 Task: Select a due date automation when advanced on, the moment a card is due add fields without custom field "Resume" checked.
Action: Mouse moved to (1167, 93)
Screenshot: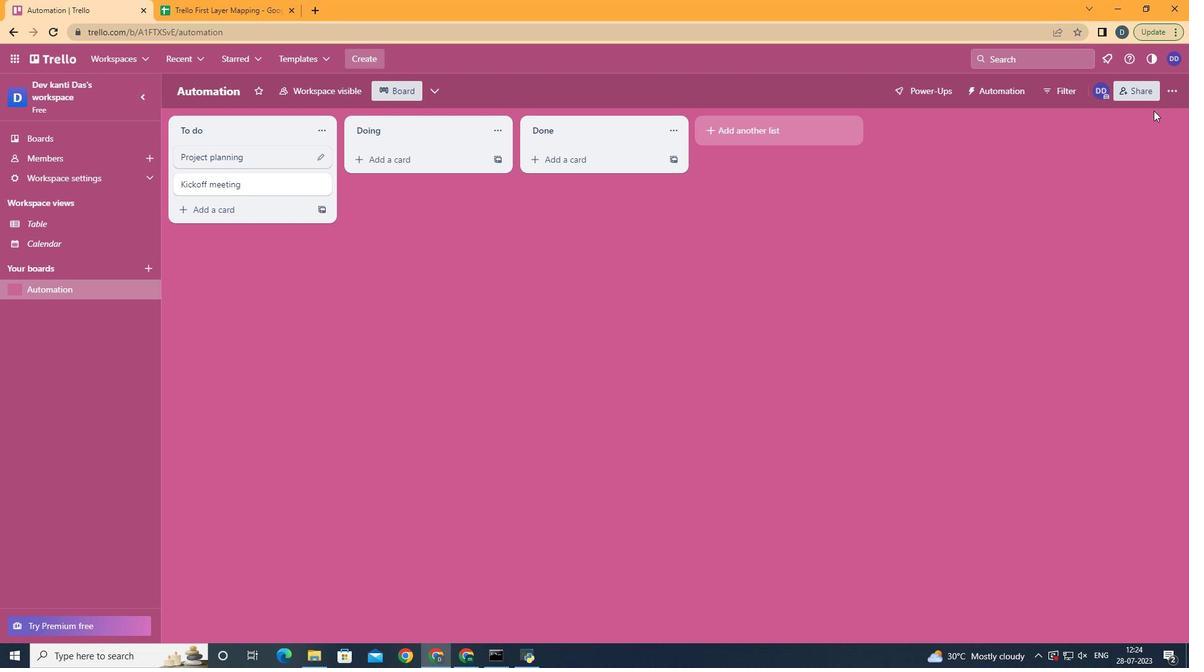 
Action: Mouse pressed left at (1167, 93)
Screenshot: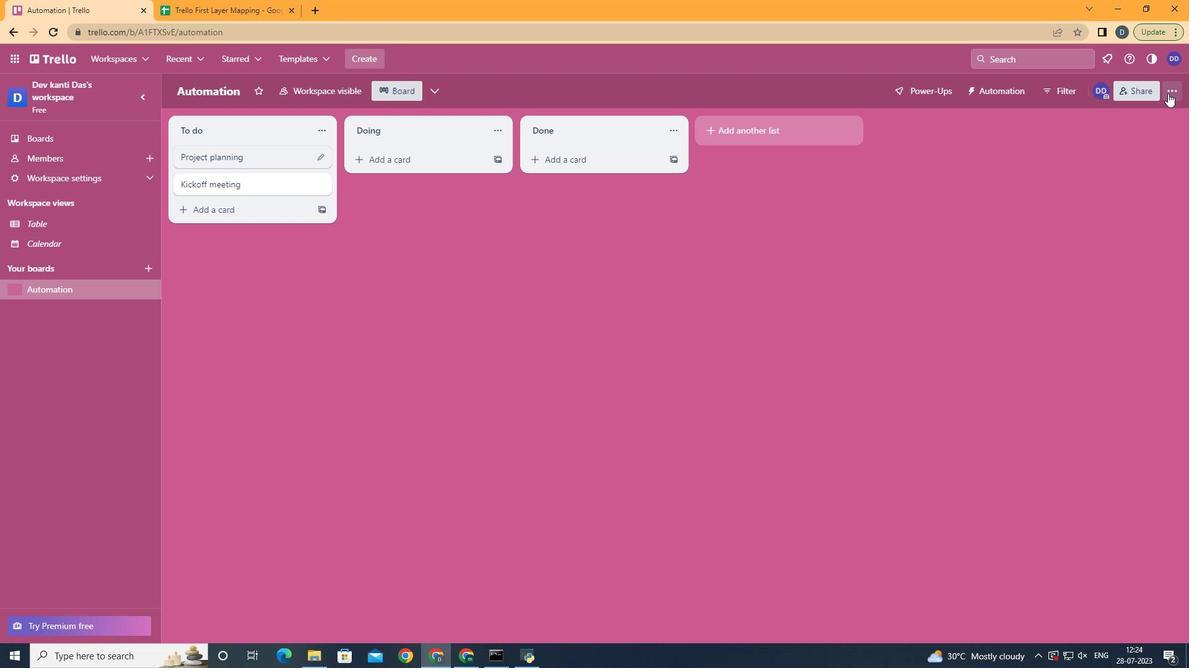 
Action: Mouse moved to (1096, 260)
Screenshot: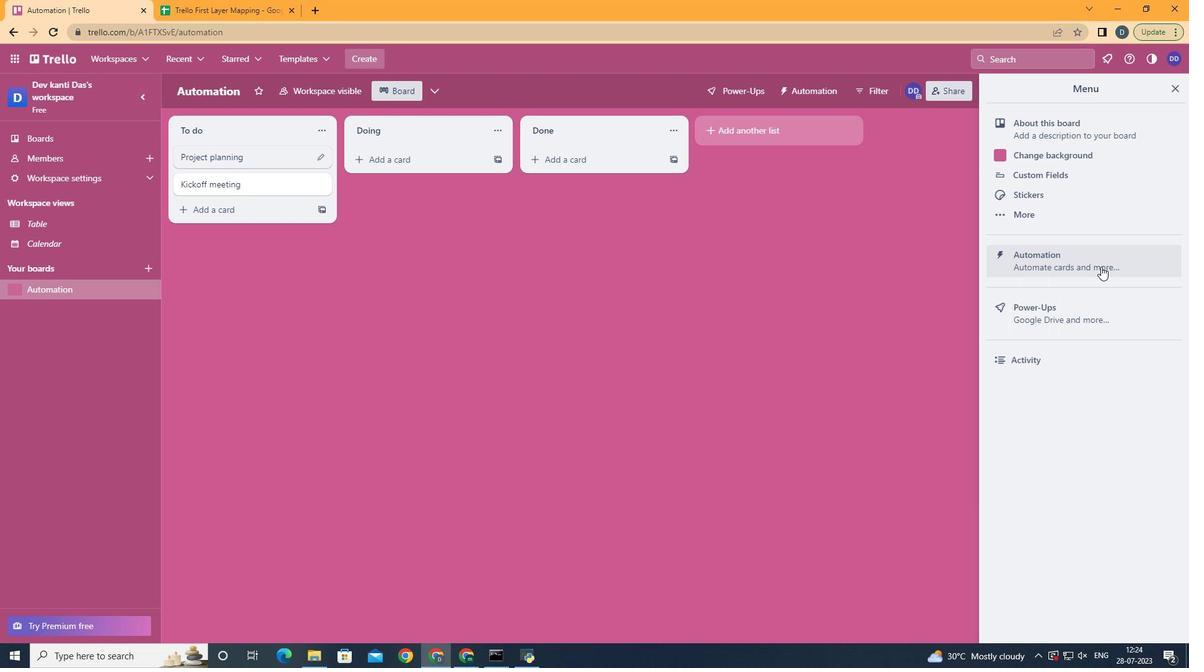
Action: Mouse pressed left at (1096, 260)
Screenshot: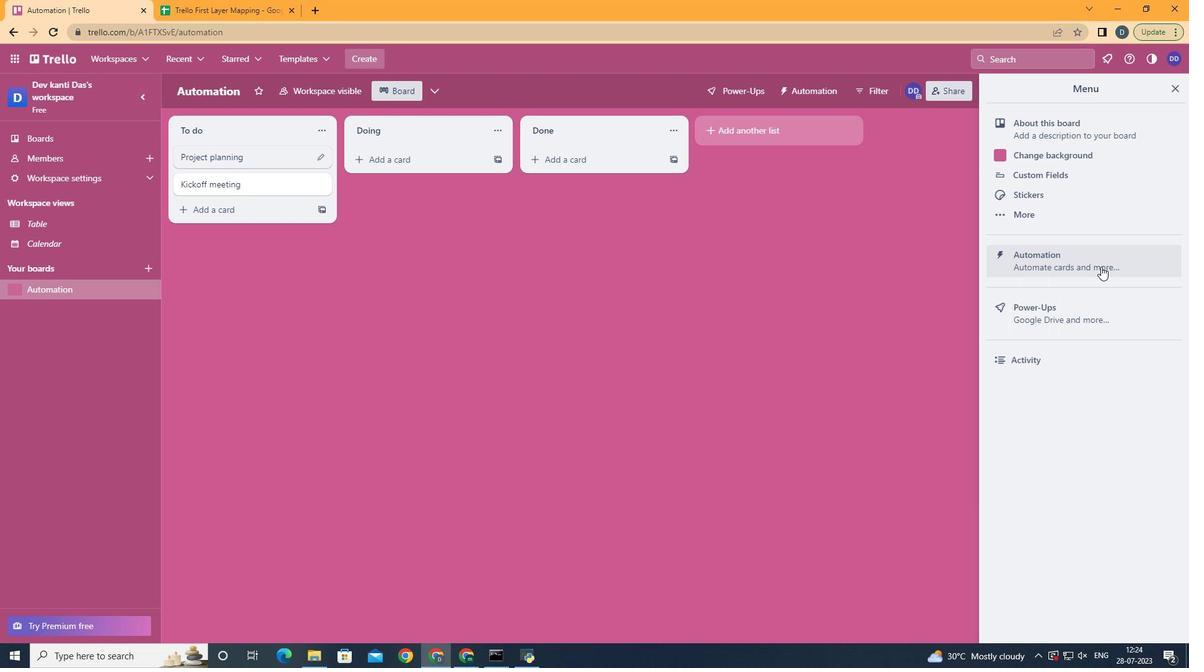 
Action: Mouse moved to (235, 244)
Screenshot: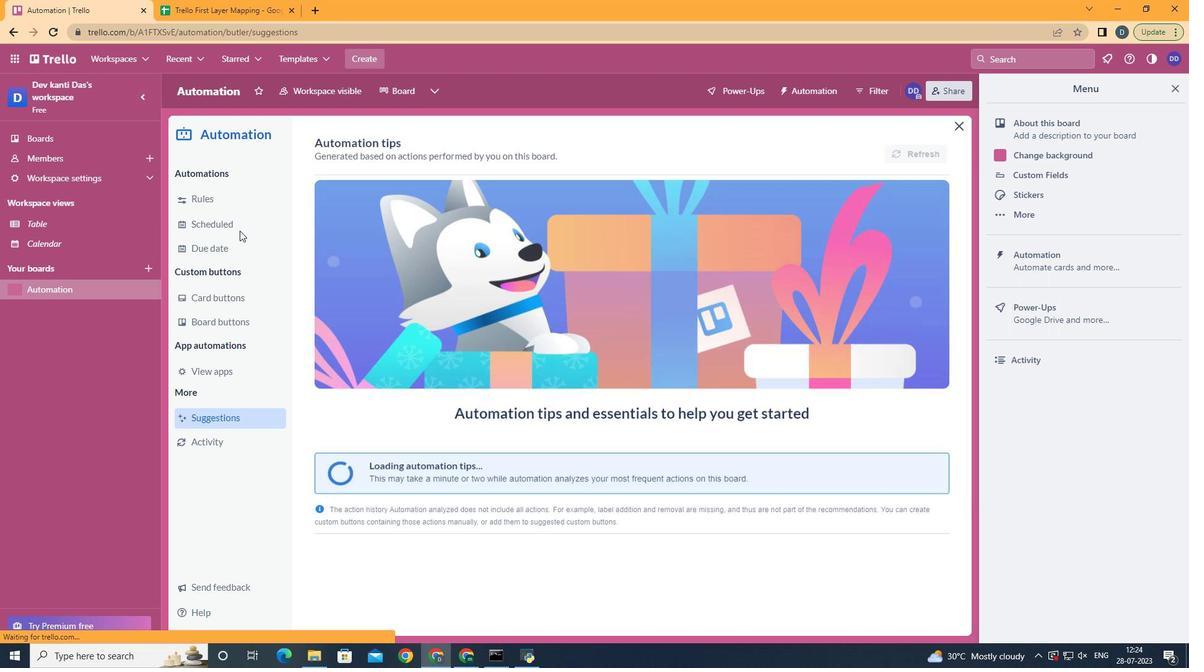 
Action: Mouse pressed left at (235, 244)
Screenshot: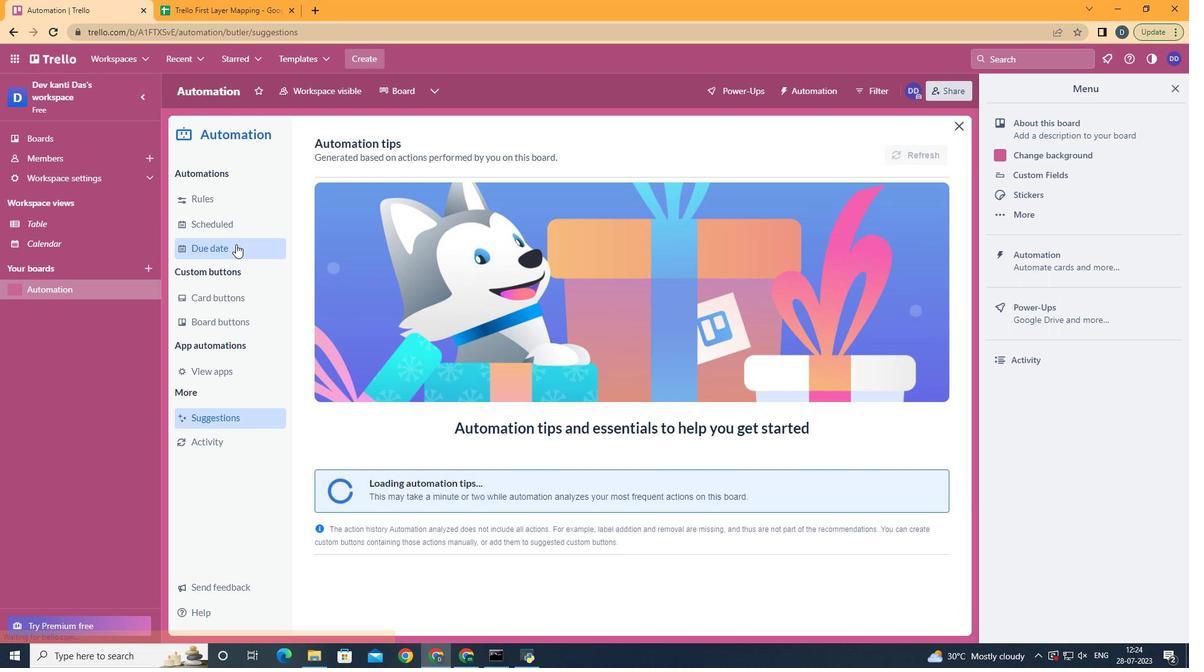 
Action: Mouse moved to (880, 152)
Screenshot: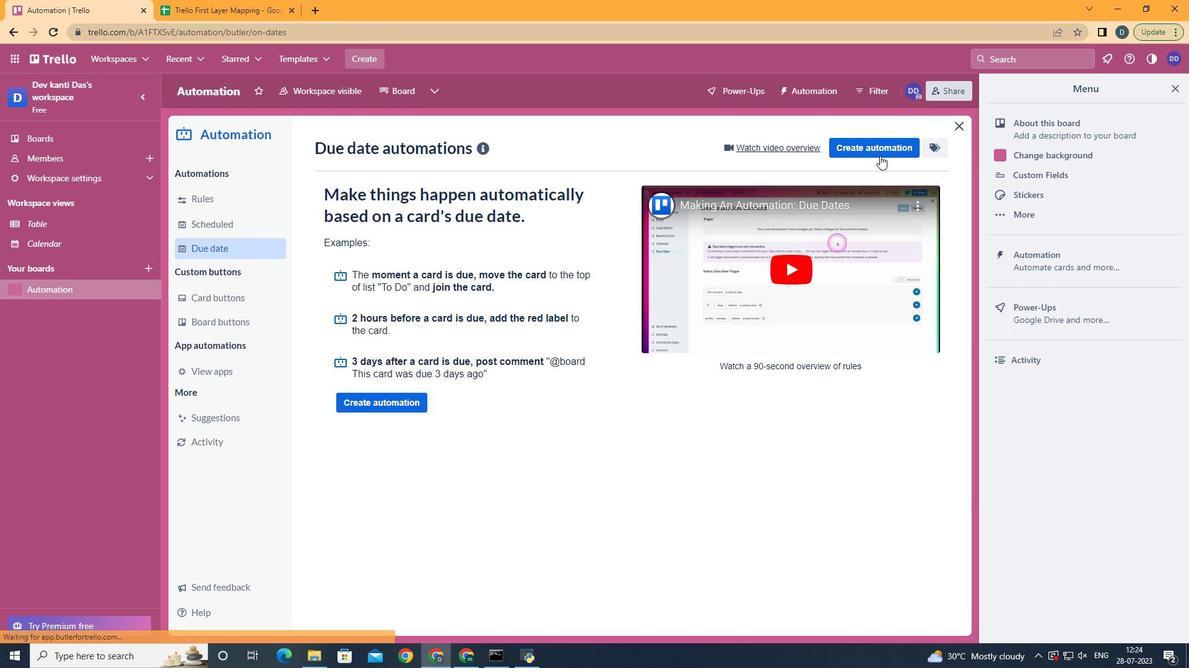 
Action: Mouse pressed left at (880, 152)
Screenshot: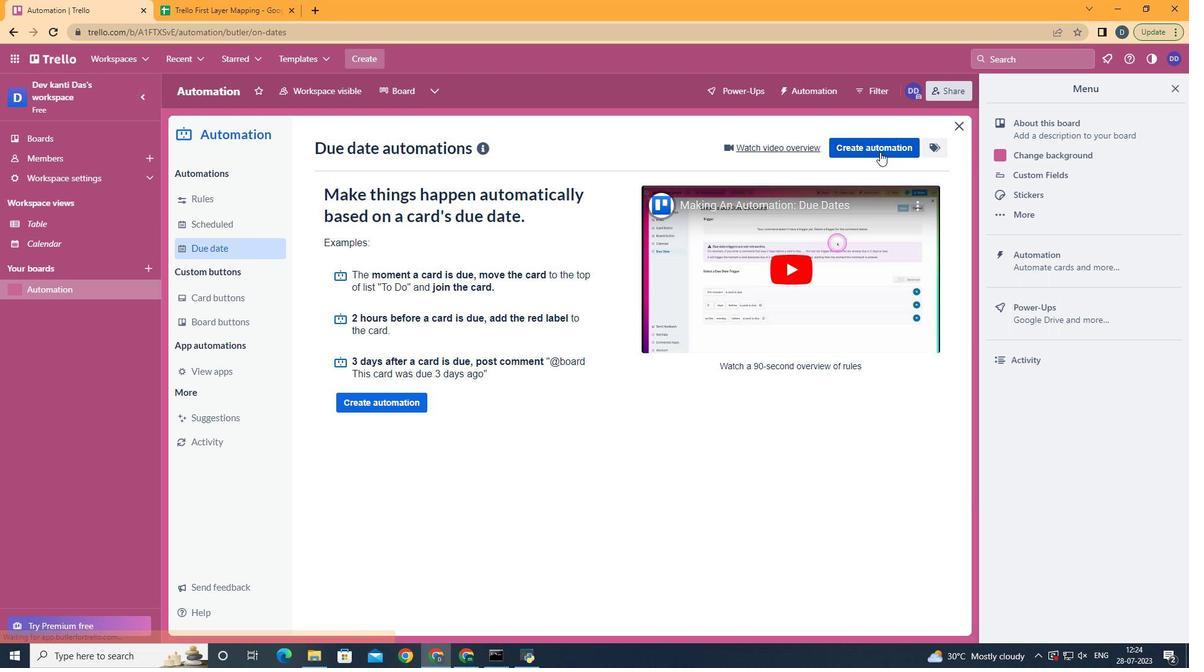 
Action: Mouse moved to (616, 266)
Screenshot: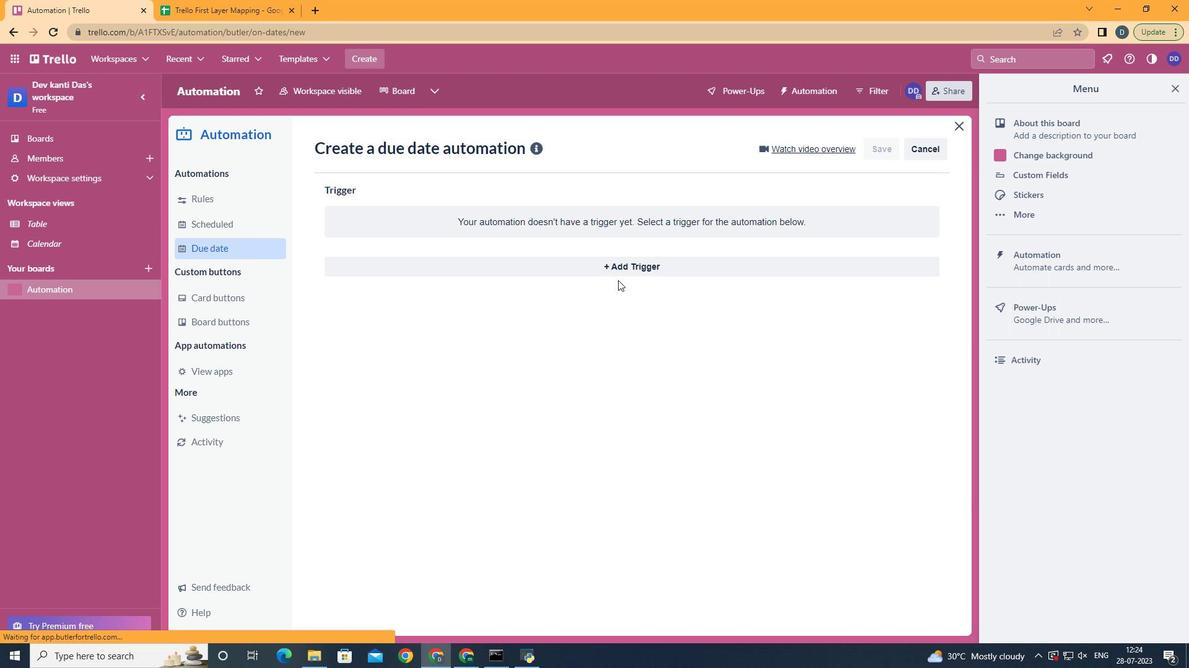 
Action: Mouse pressed left at (616, 266)
Screenshot: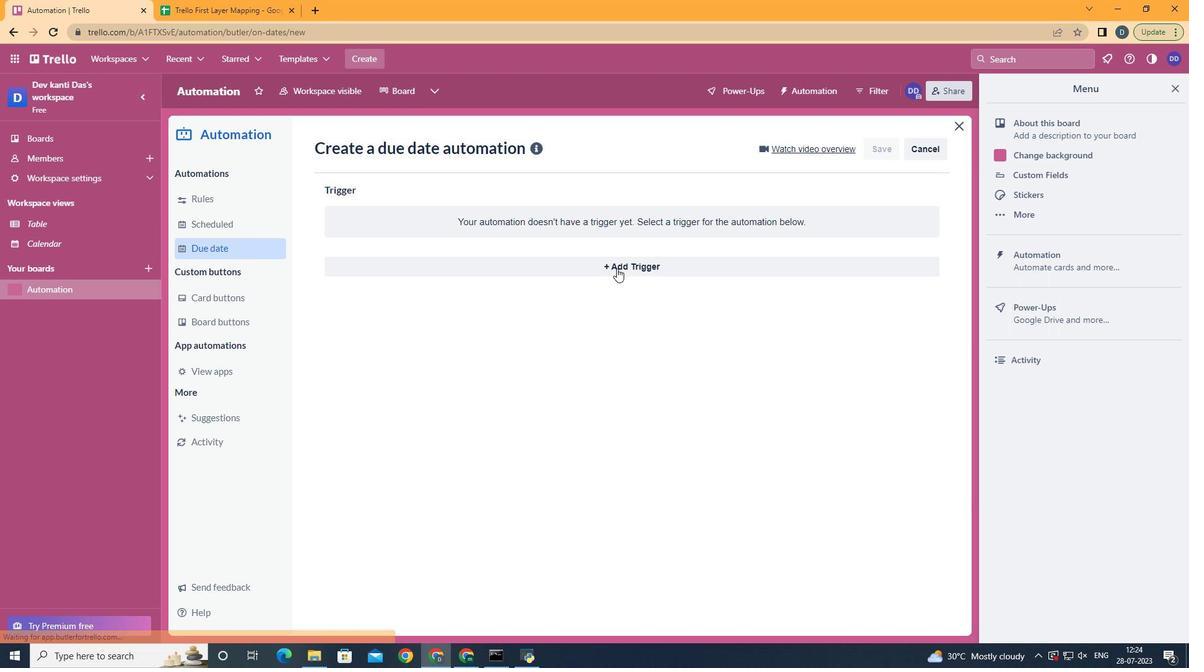 
Action: Mouse moved to (377, 435)
Screenshot: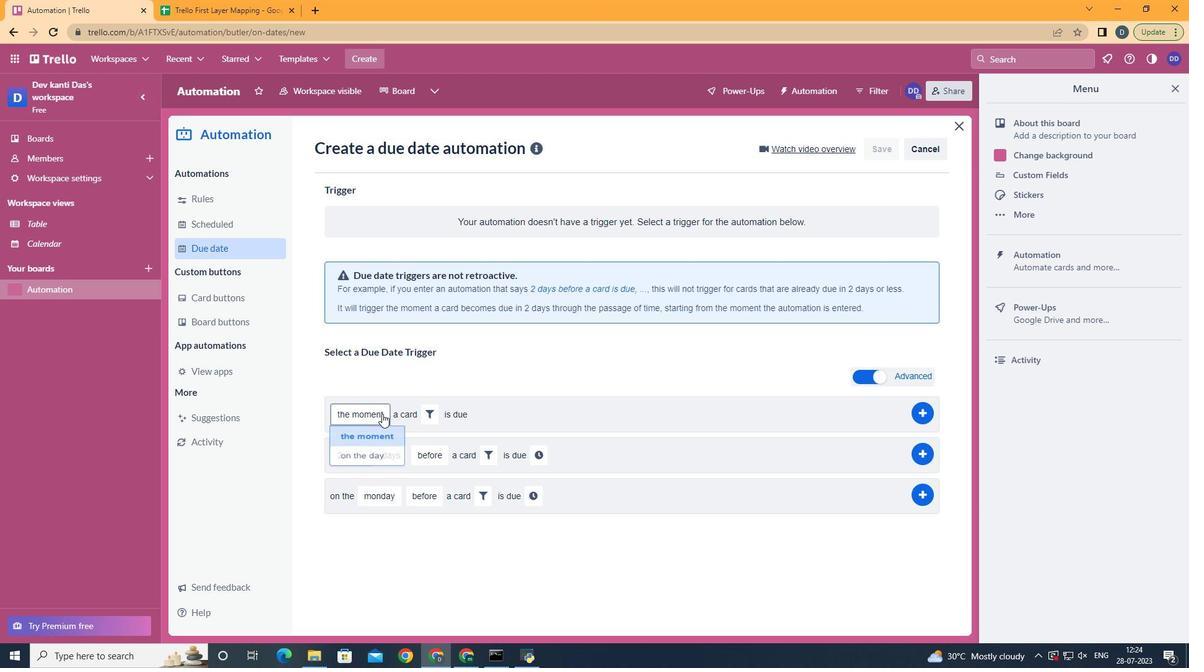 
Action: Mouse pressed left at (377, 435)
Screenshot: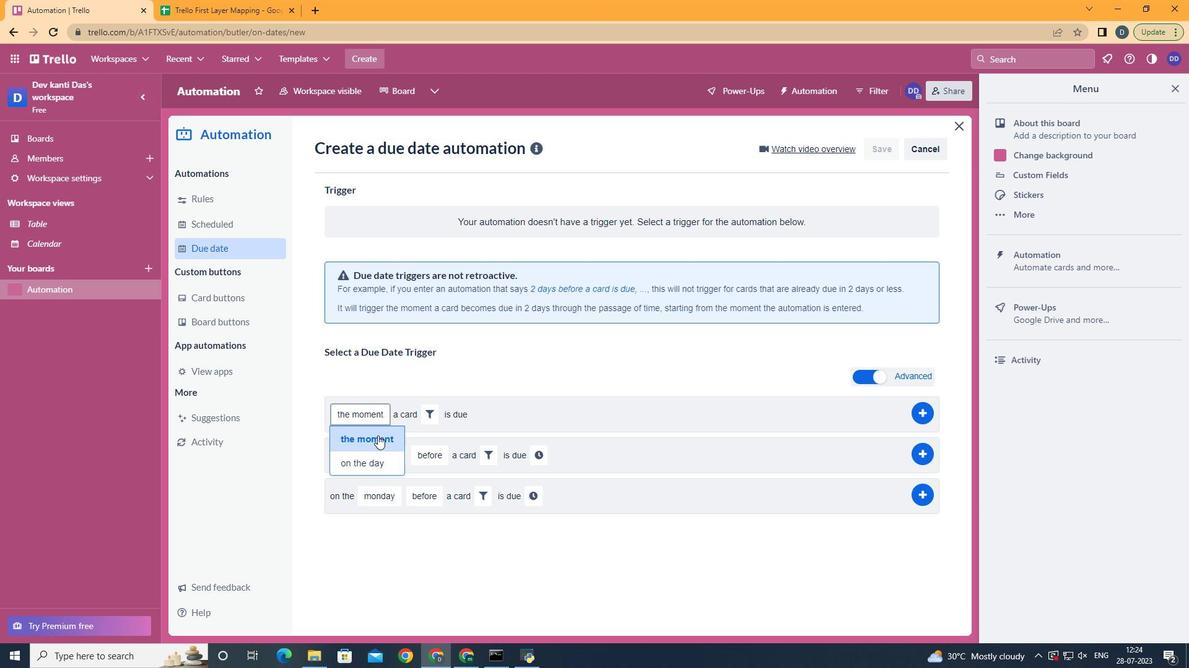 
Action: Mouse moved to (431, 416)
Screenshot: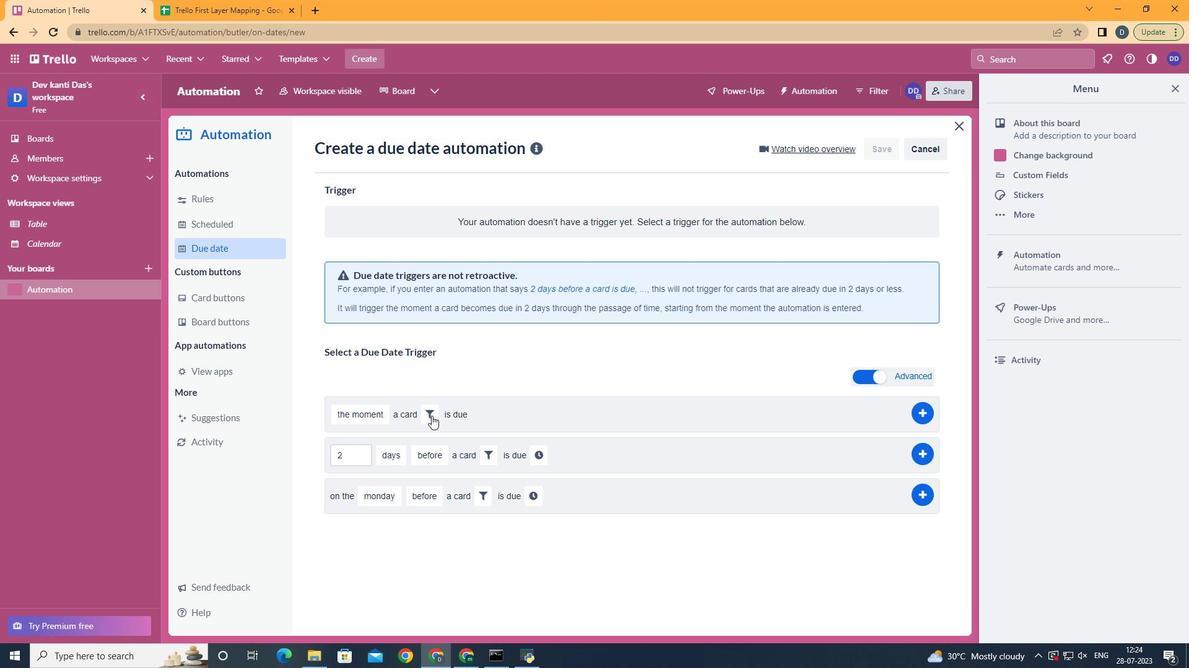 
Action: Mouse pressed left at (431, 416)
Screenshot: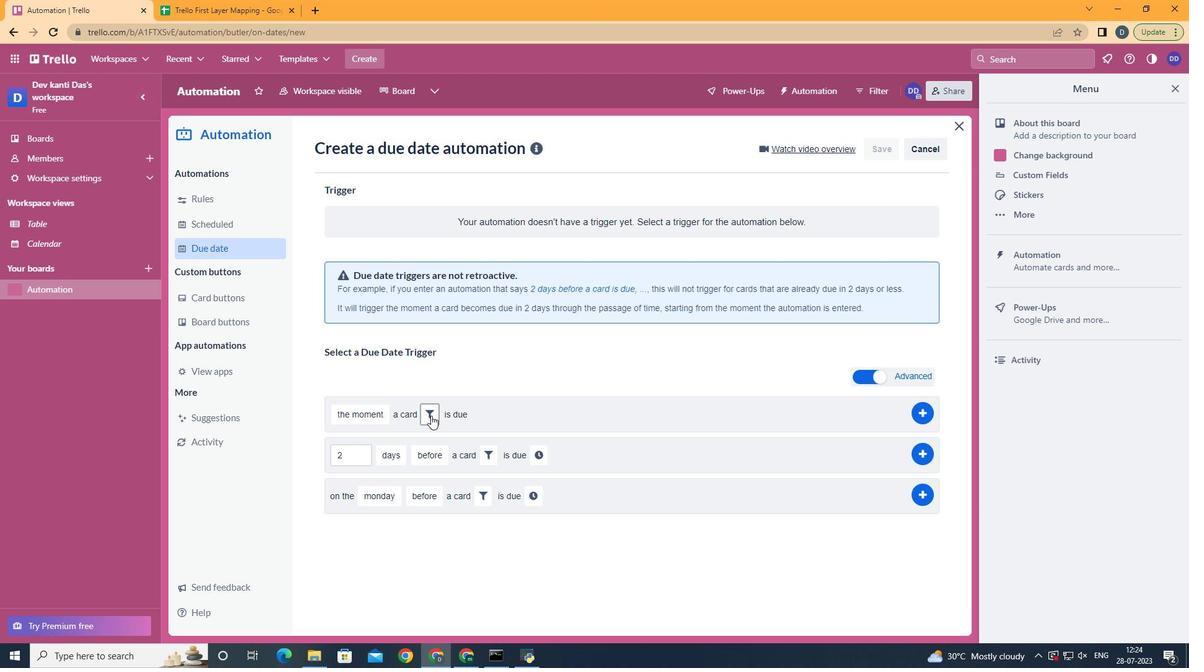 
Action: Mouse moved to (638, 455)
Screenshot: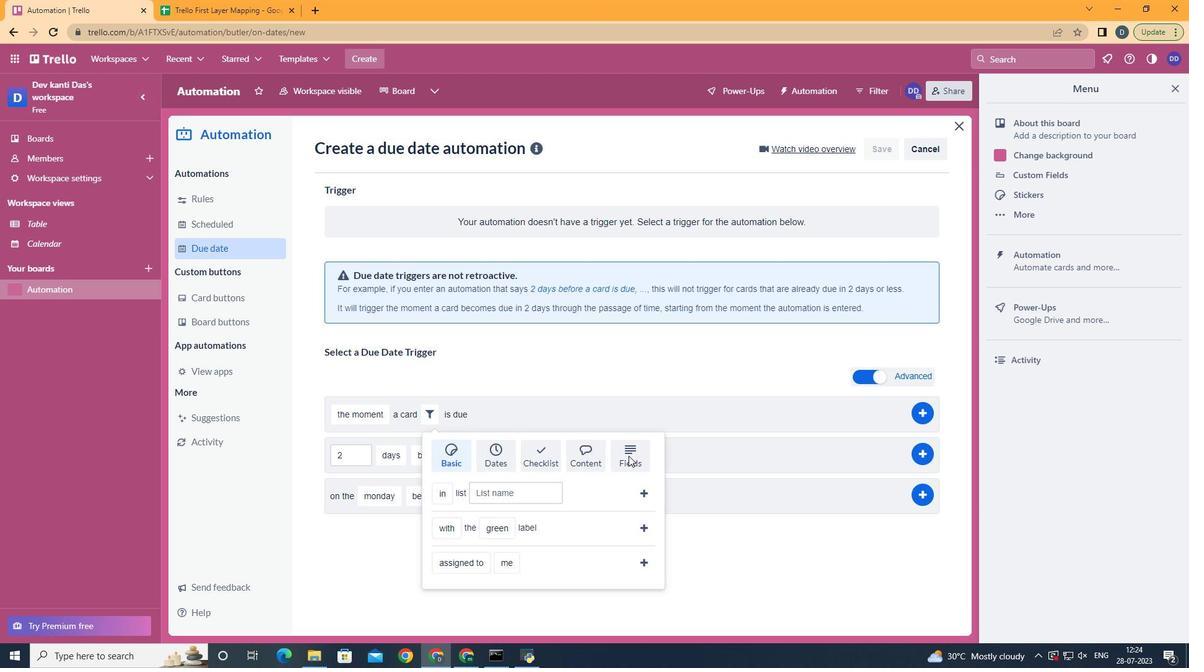 
Action: Mouse pressed left at (638, 455)
Screenshot: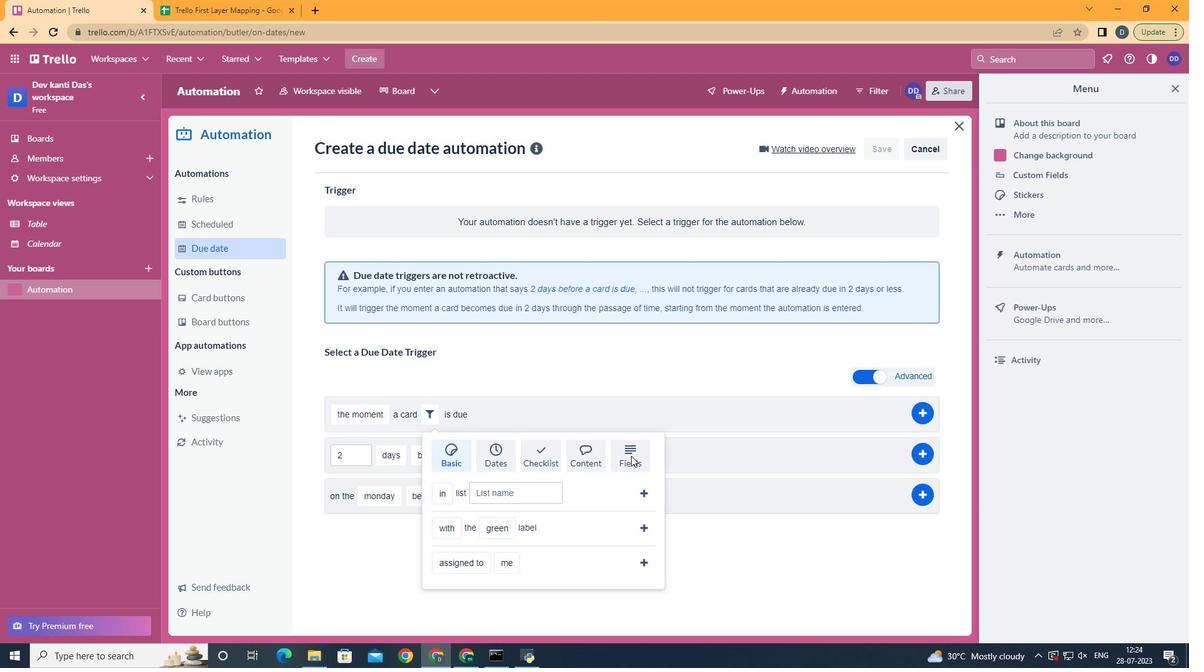 
Action: Mouse moved to (670, 494)
Screenshot: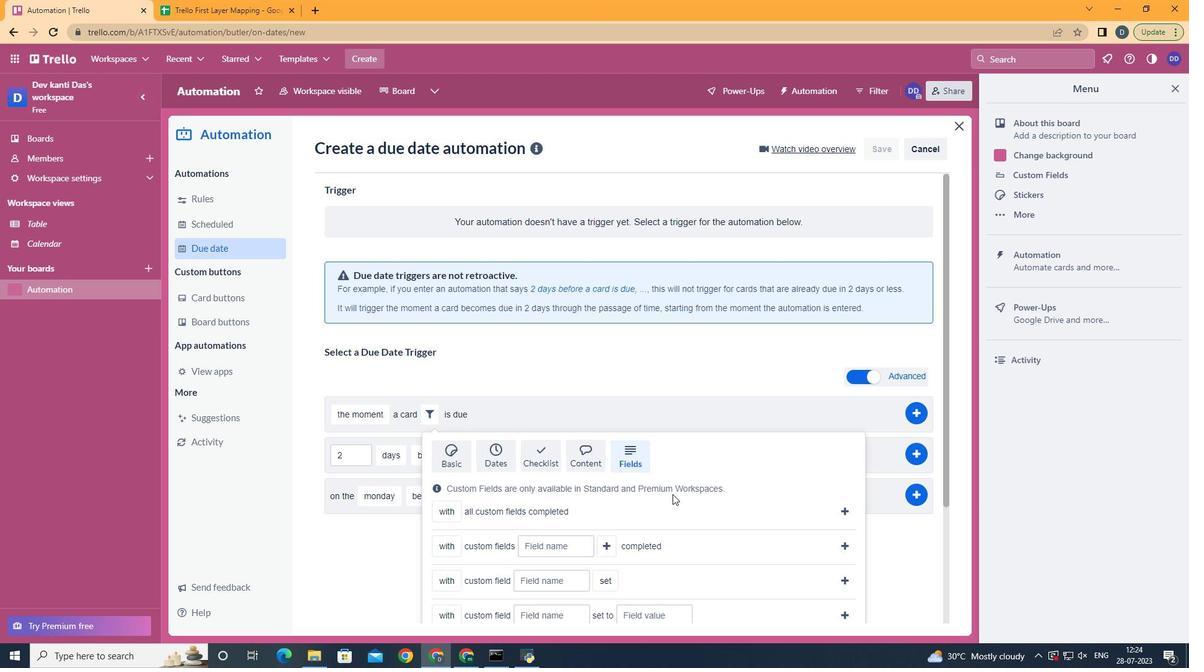 
Action: Mouse scrolled (670, 494) with delta (0, 0)
Screenshot: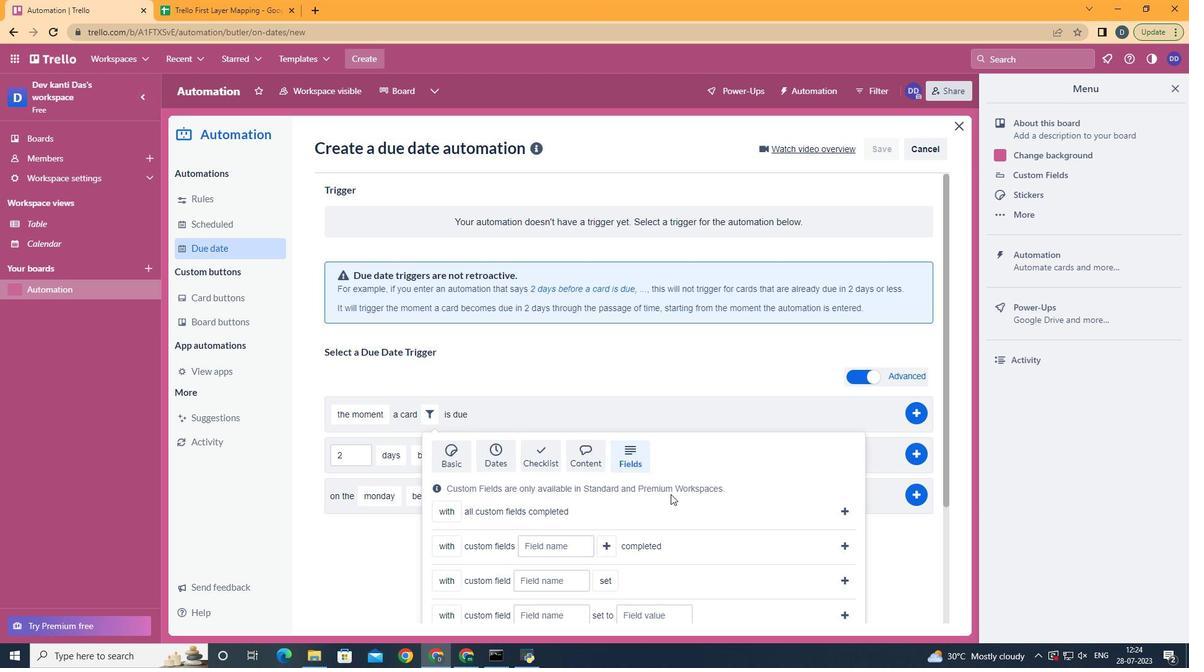 
Action: Mouse scrolled (670, 494) with delta (0, 0)
Screenshot: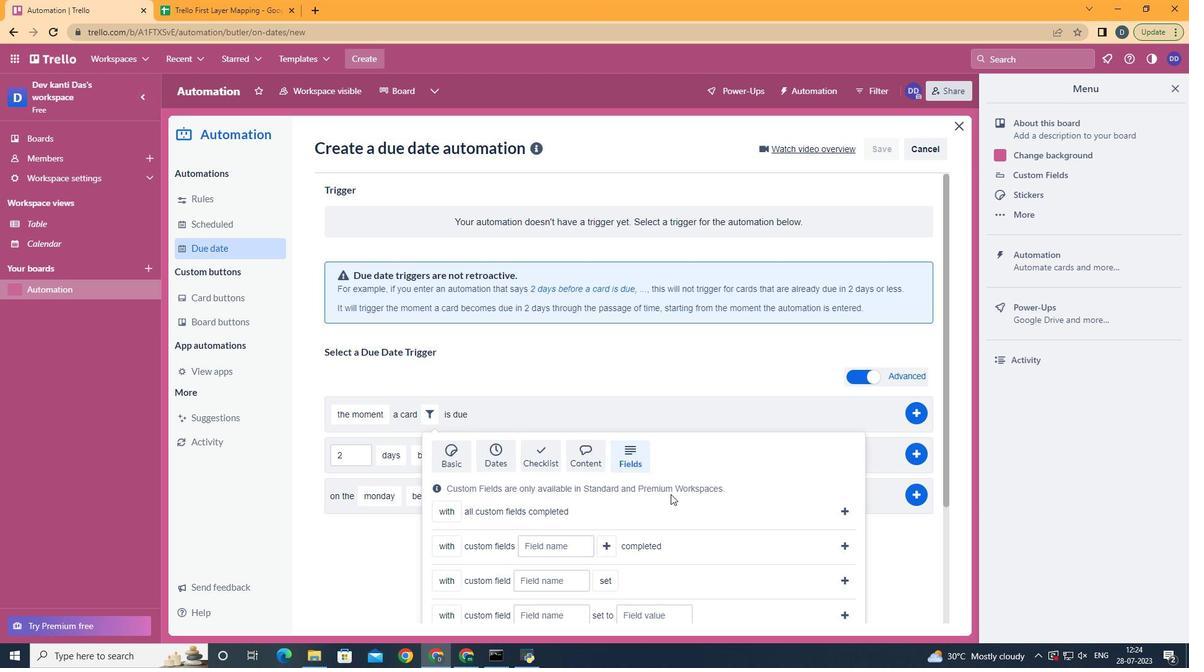 
Action: Mouse moved to (464, 572)
Screenshot: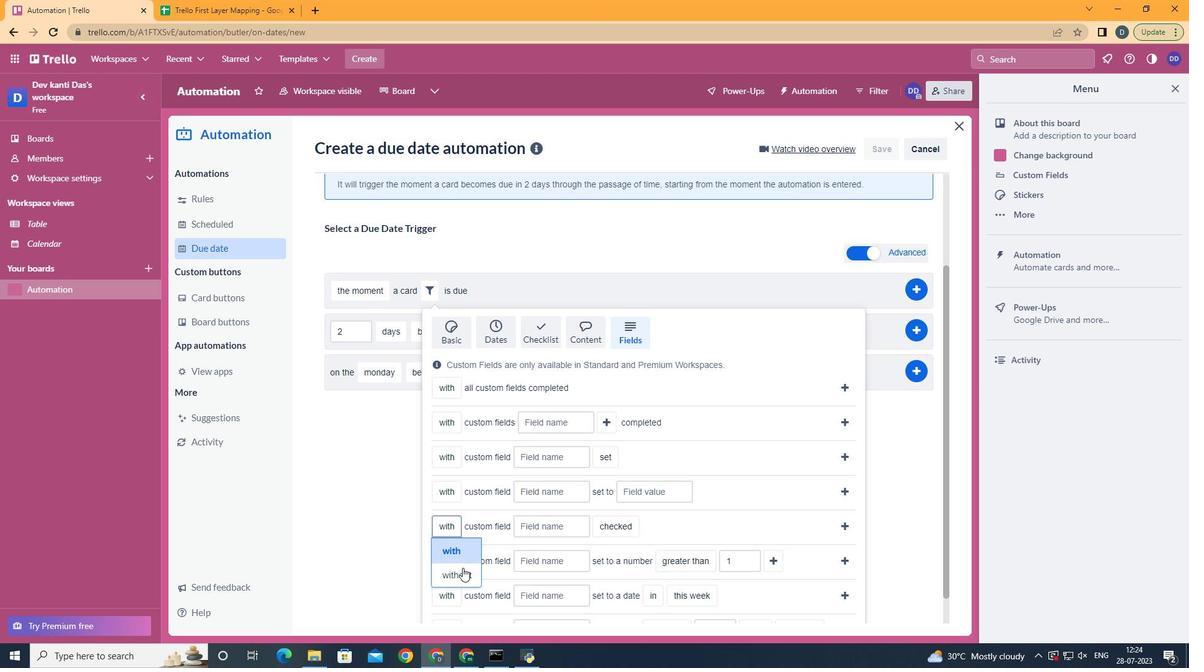 
Action: Mouse pressed left at (464, 572)
Screenshot: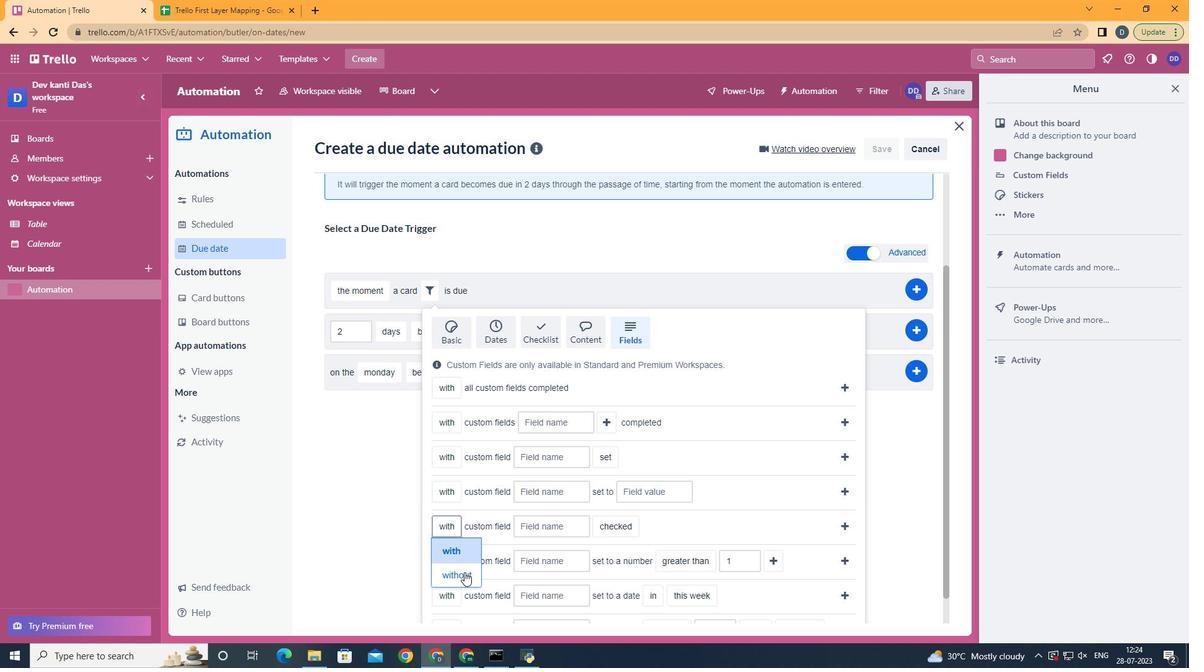 
Action: Mouse moved to (561, 523)
Screenshot: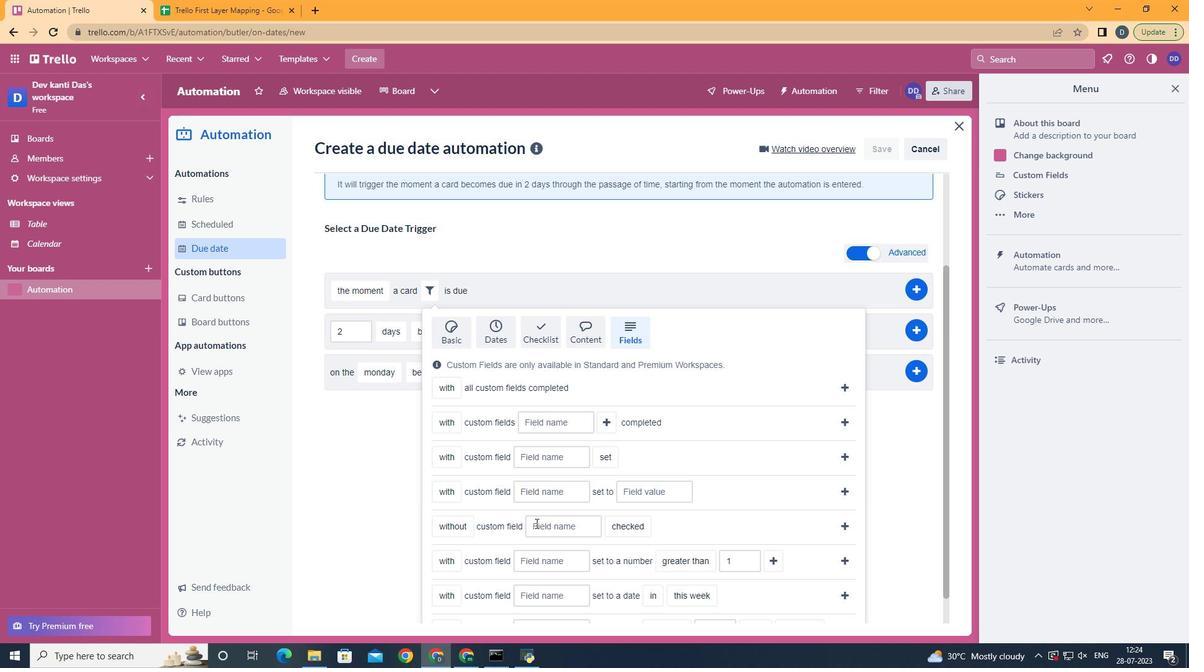 
Action: Mouse pressed left at (561, 523)
Screenshot: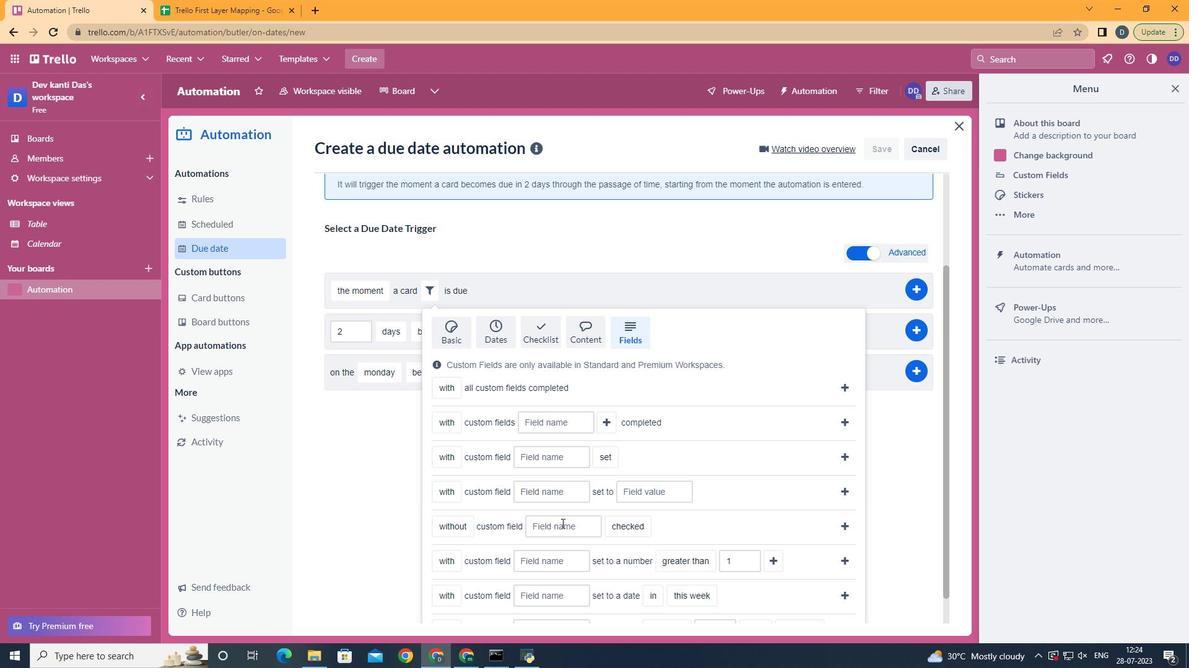 
Action: Key pressed <Key.shift>Resume
Screenshot: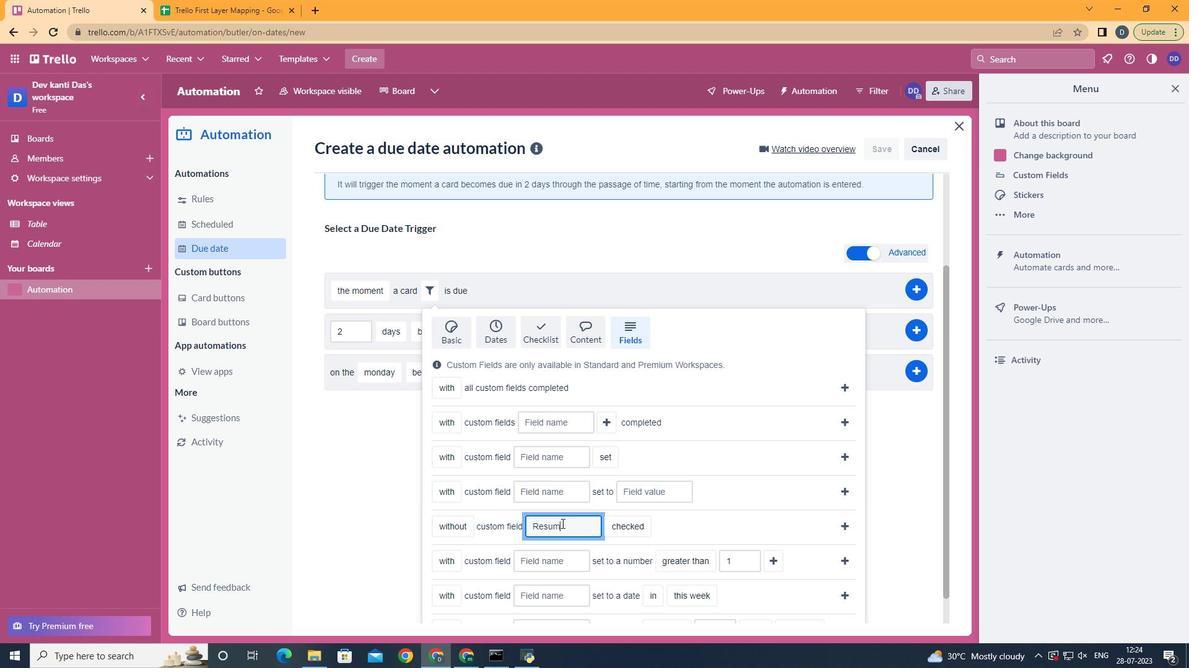 
Action: Mouse moved to (644, 548)
Screenshot: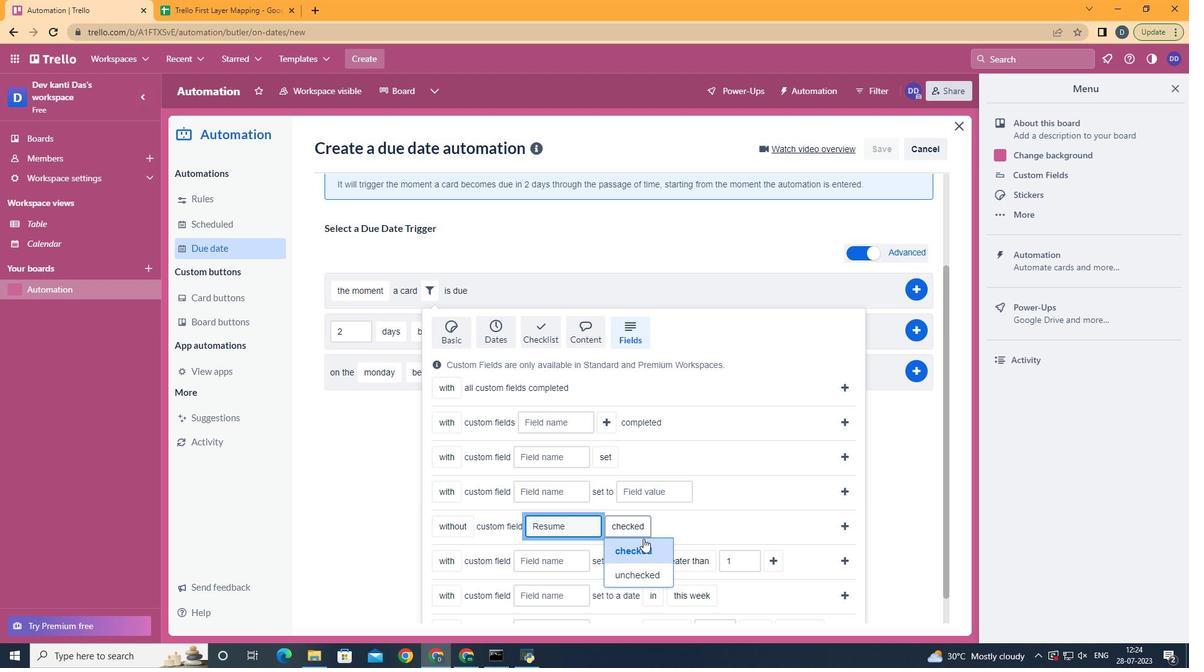 
Action: Mouse pressed left at (644, 548)
Screenshot: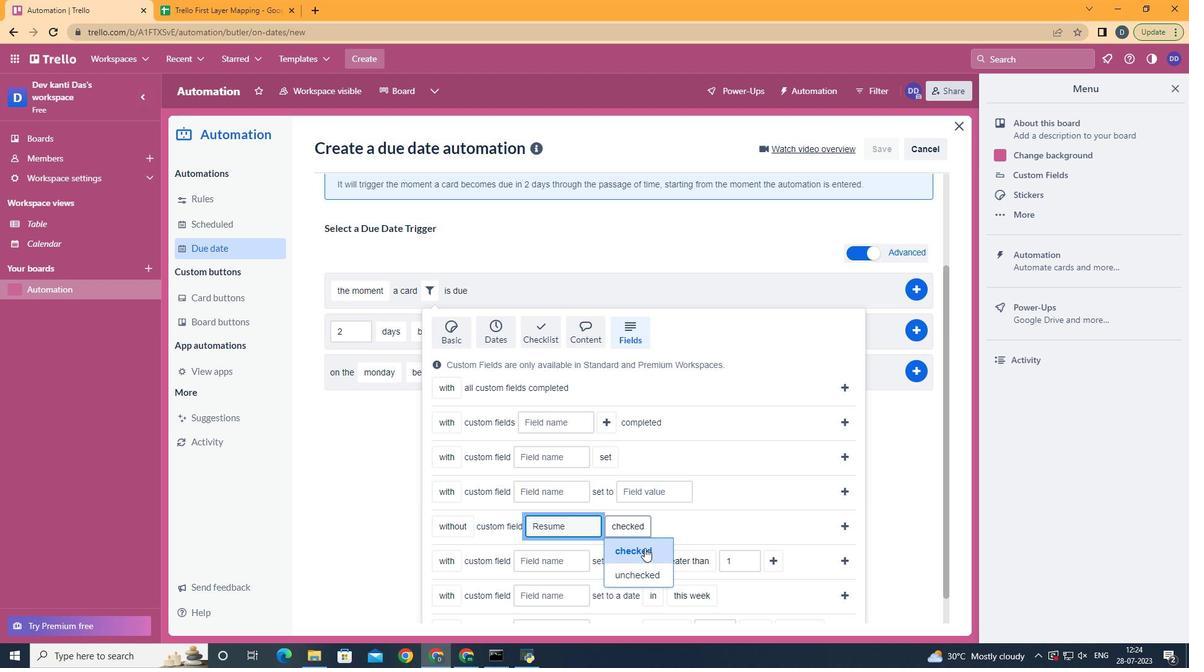 
Action: Mouse moved to (848, 526)
Screenshot: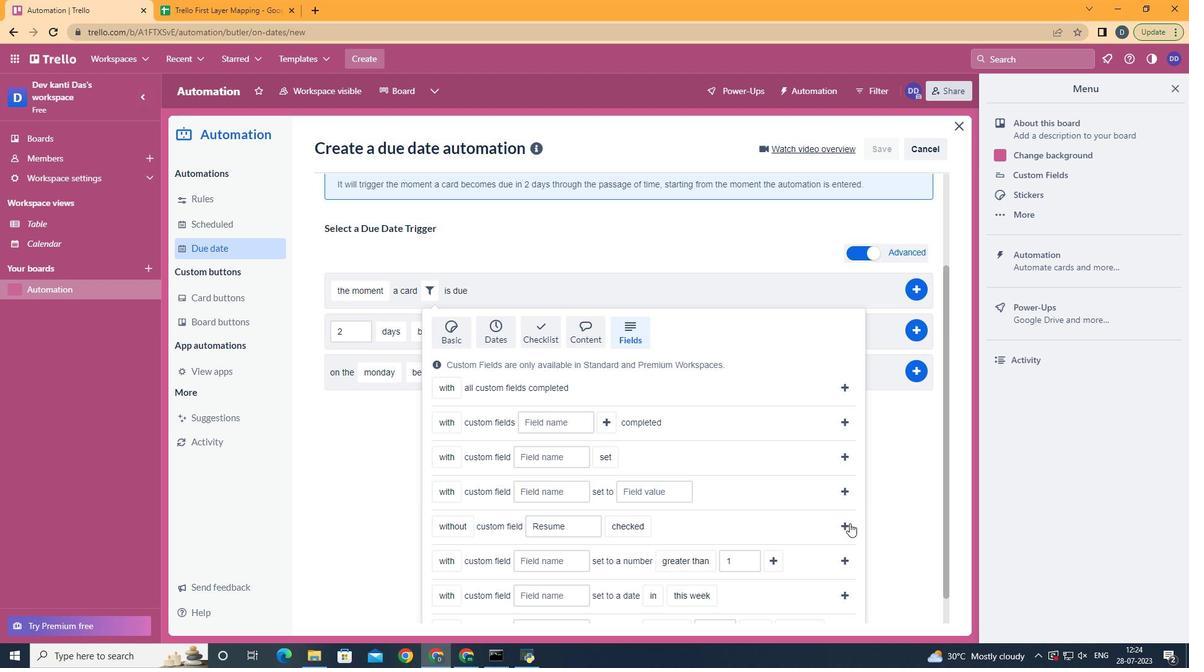 
Action: Mouse pressed left at (848, 526)
Screenshot: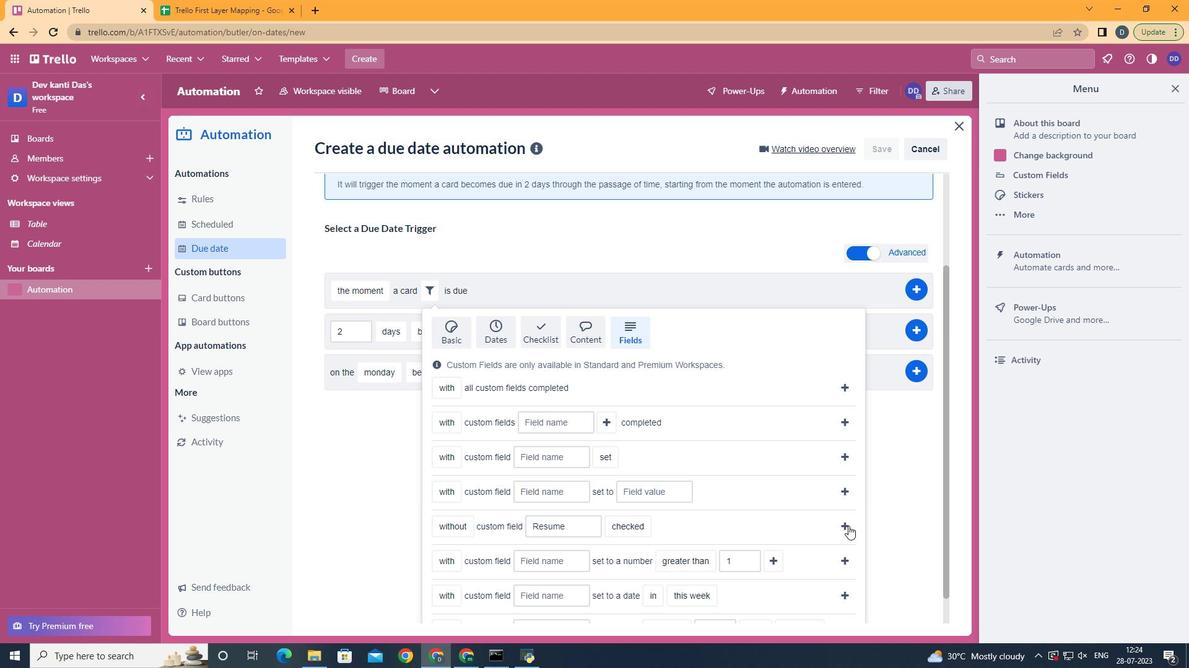 
Action: Mouse moved to (830, 520)
Screenshot: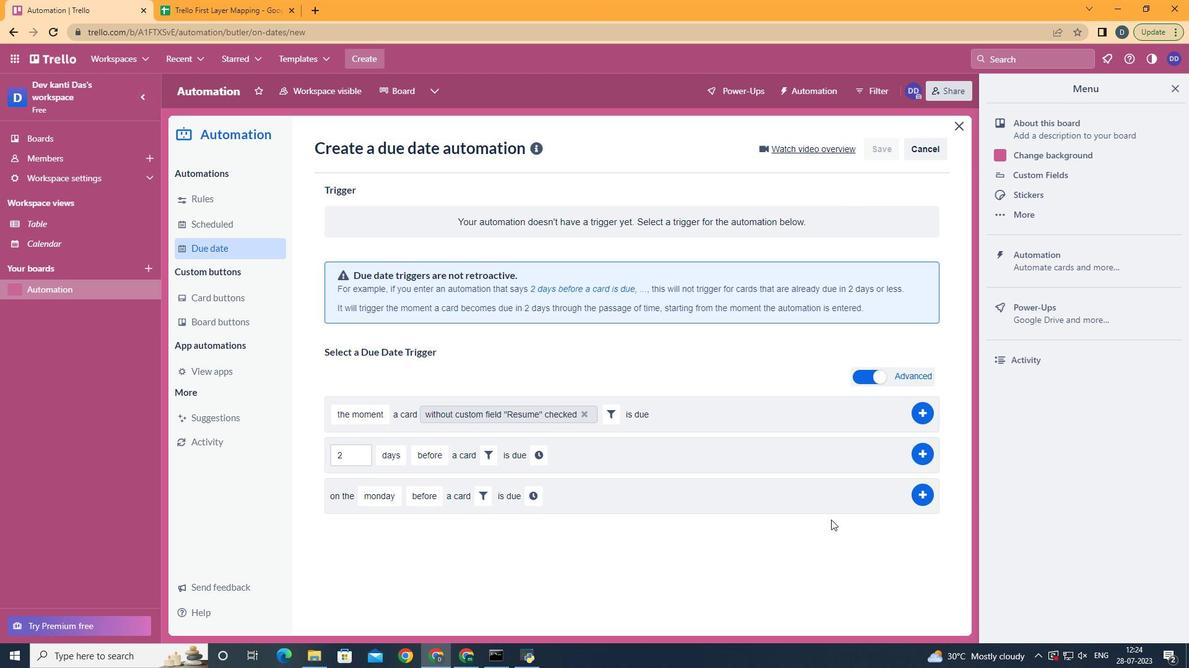 
